 Task: Check the average views per listing of tray ceiling in the last 5 years.
Action: Mouse moved to (791, 180)
Screenshot: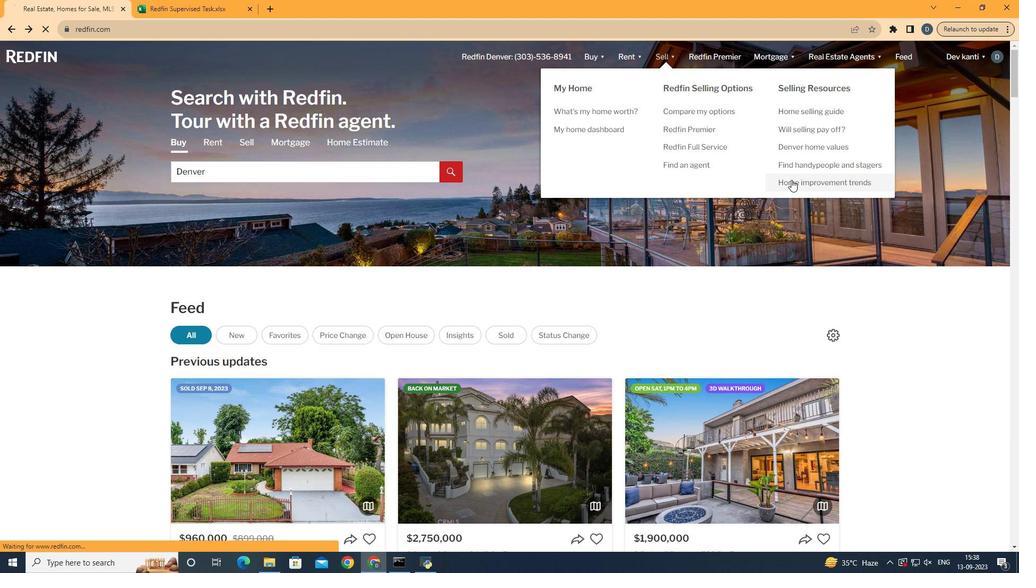 
Action: Mouse pressed left at (791, 180)
Screenshot: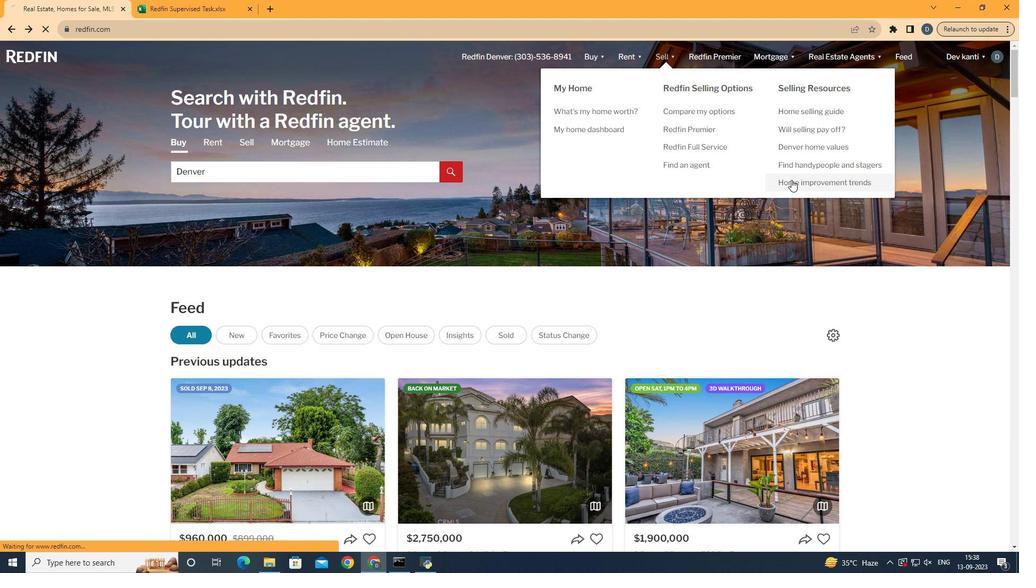 
Action: Mouse moved to (261, 203)
Screenshot: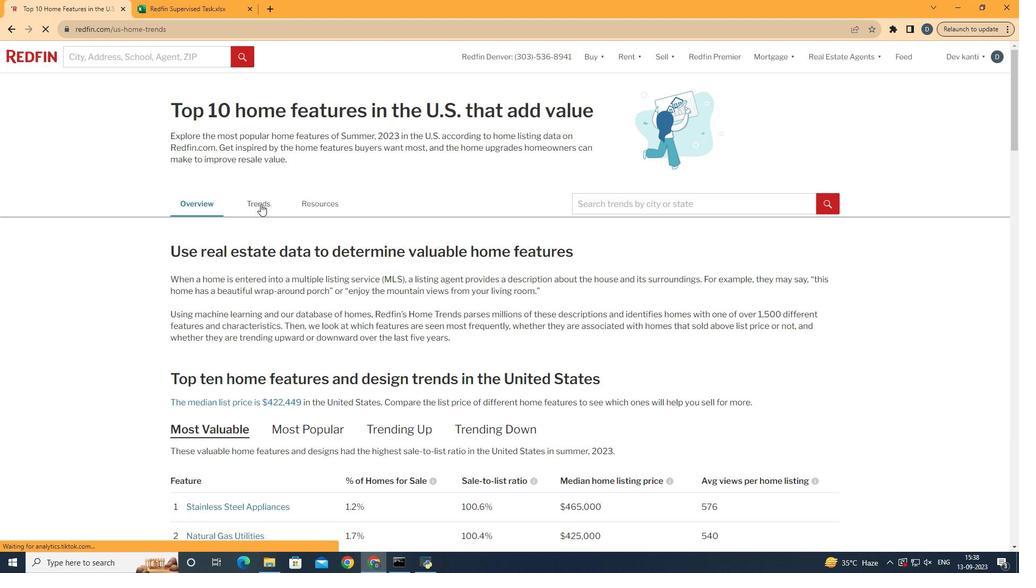 
Action: Mouse pressed left at (261, 203)
Screenshot: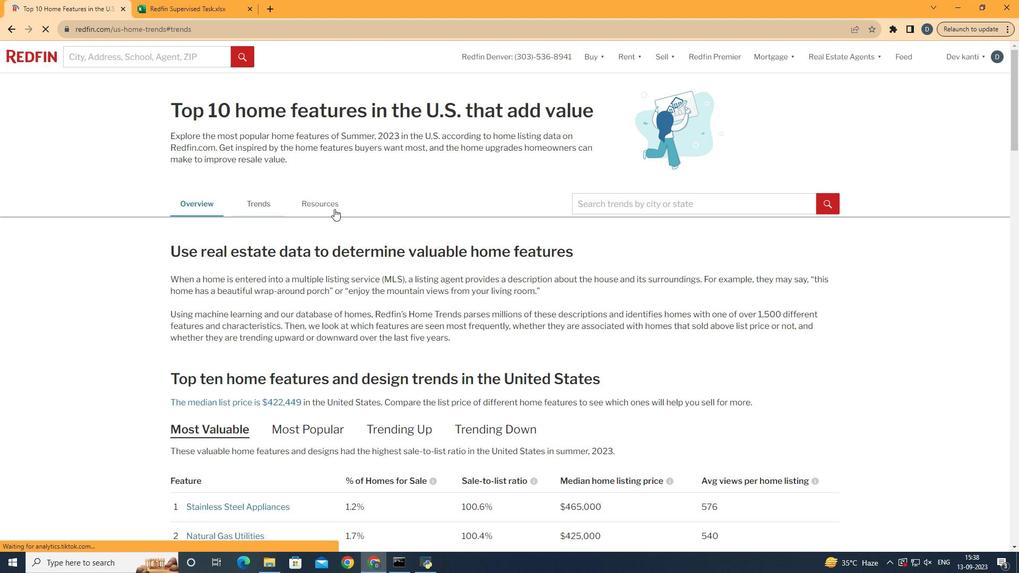
Action: Mouse moved to (670, 200)
Screenshot: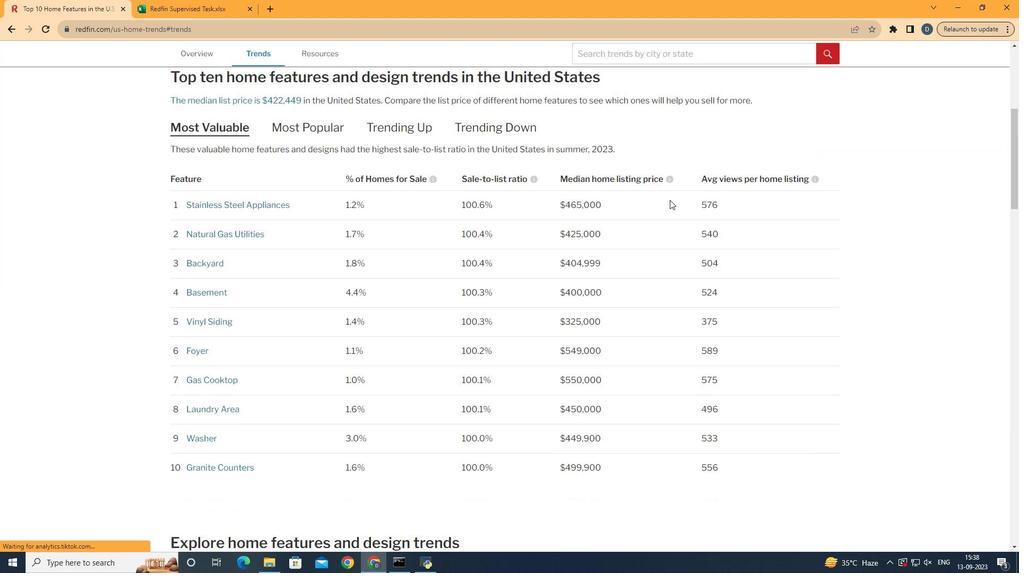 
Action: Mouse scrolled (670, 199) with delta (0, 0)
Screenshot: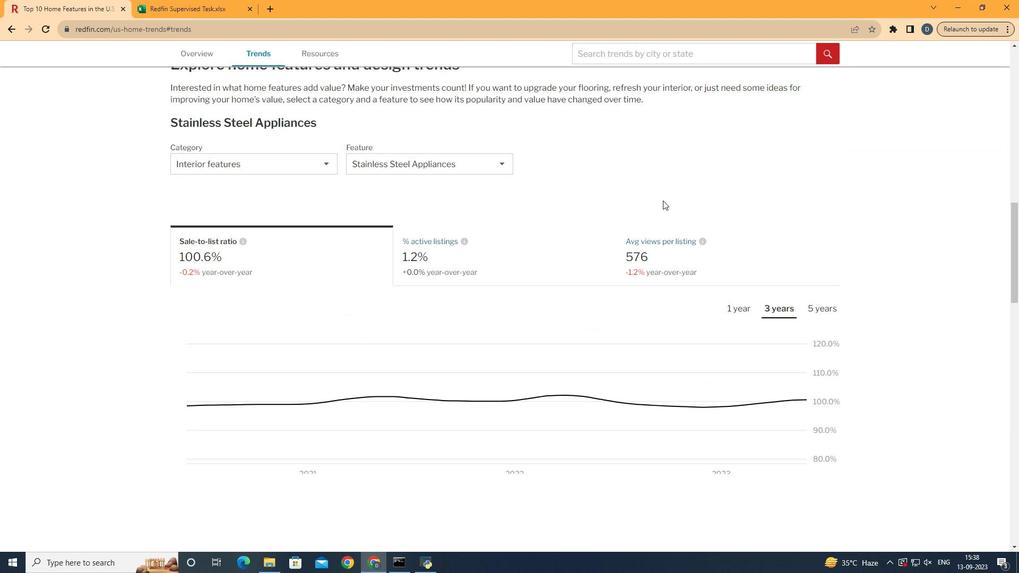 
Action: Mouse scrolled (670, 199) with delta (0, 0)
Screenshot: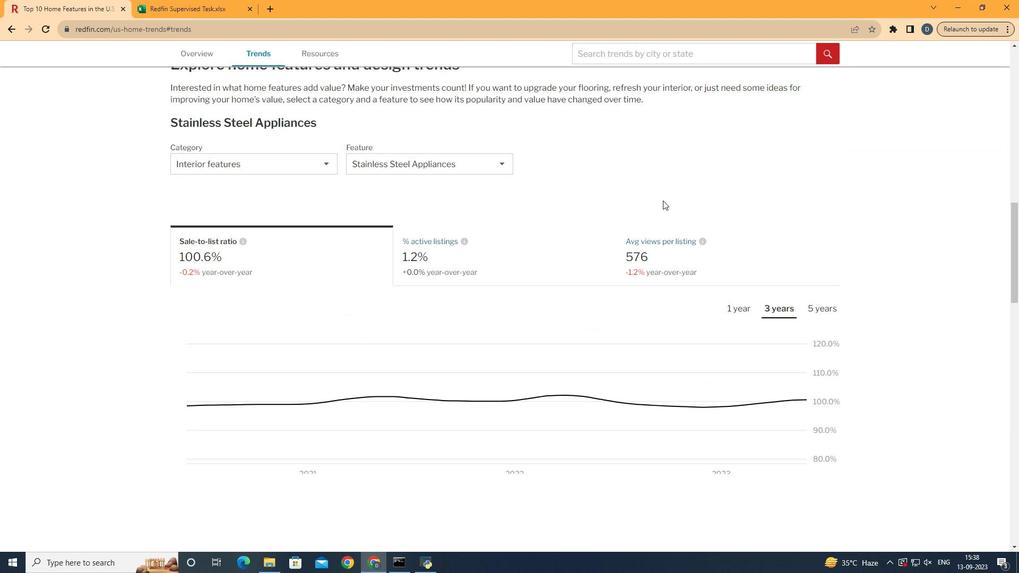 
Action: Mouse scrolled (670, 199) with delta (0, 0)
Screenshot: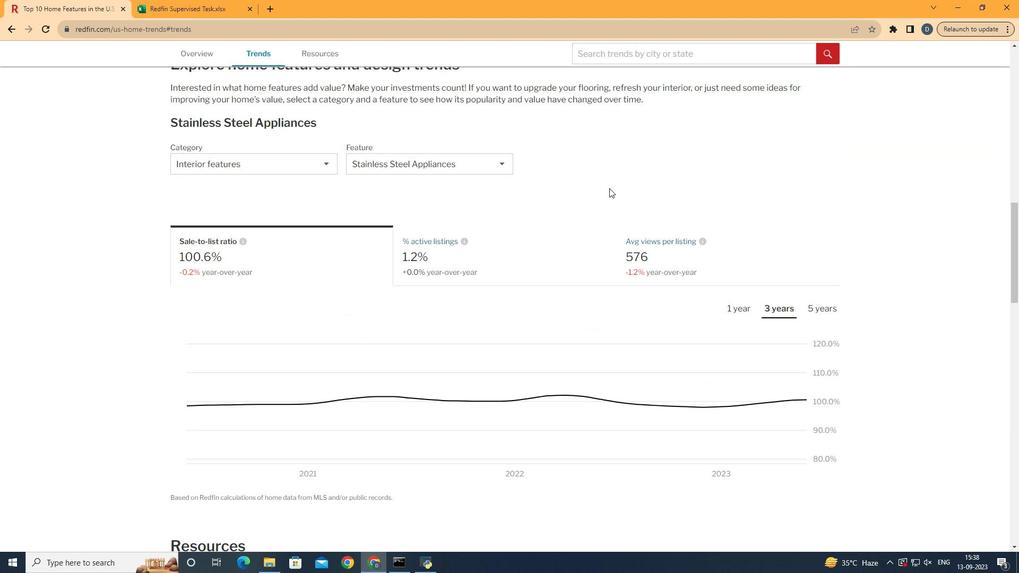 
Action: Mouse scrolled (670, 199) with delta (0, 0)
Screenshot: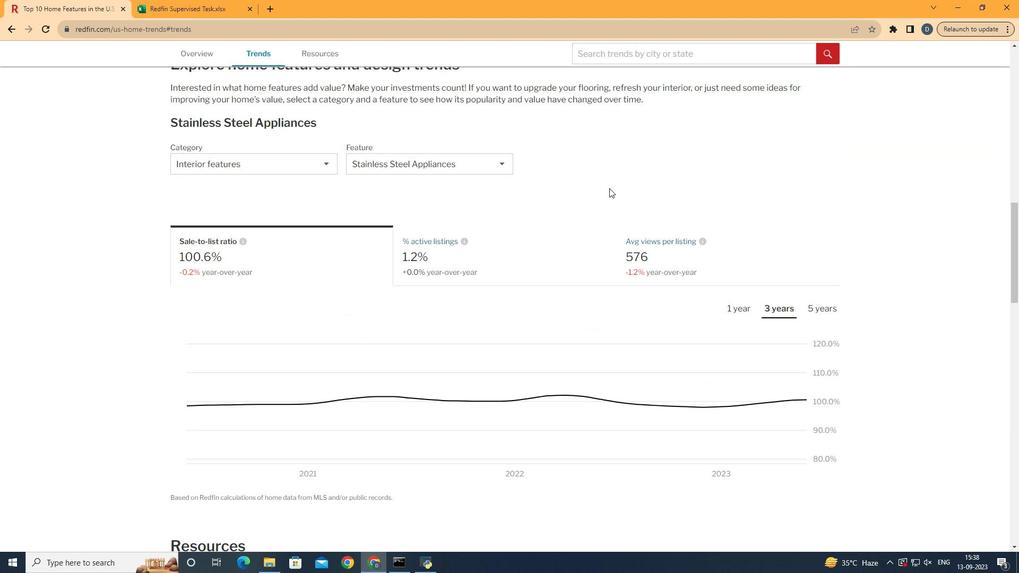 
Action: Mouse scrolled (670, 199) with delta (0, 0)
Screenshot: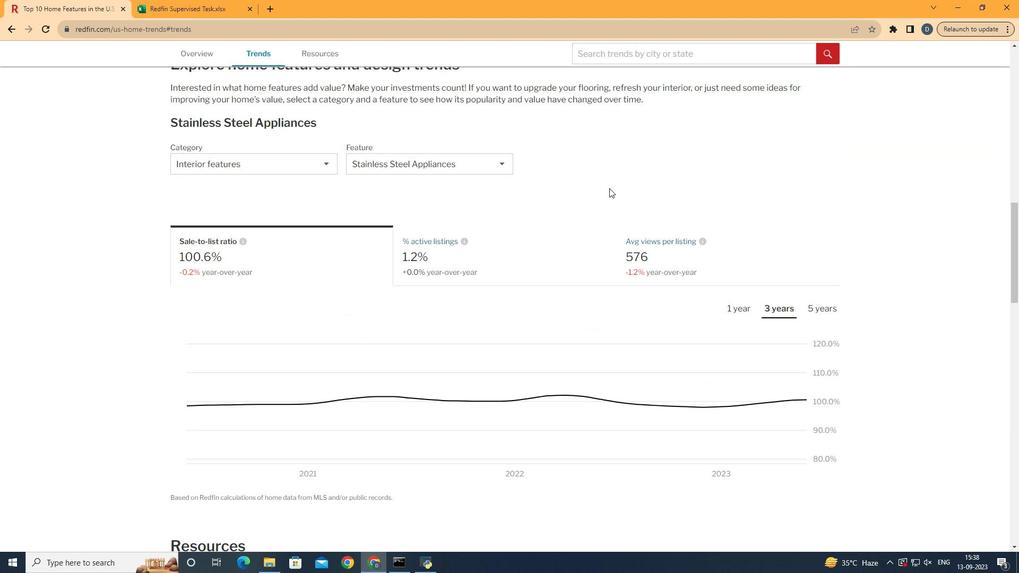 
Action: Mouse scrolled (670, 199) with delta (0, 0)
Screenshot: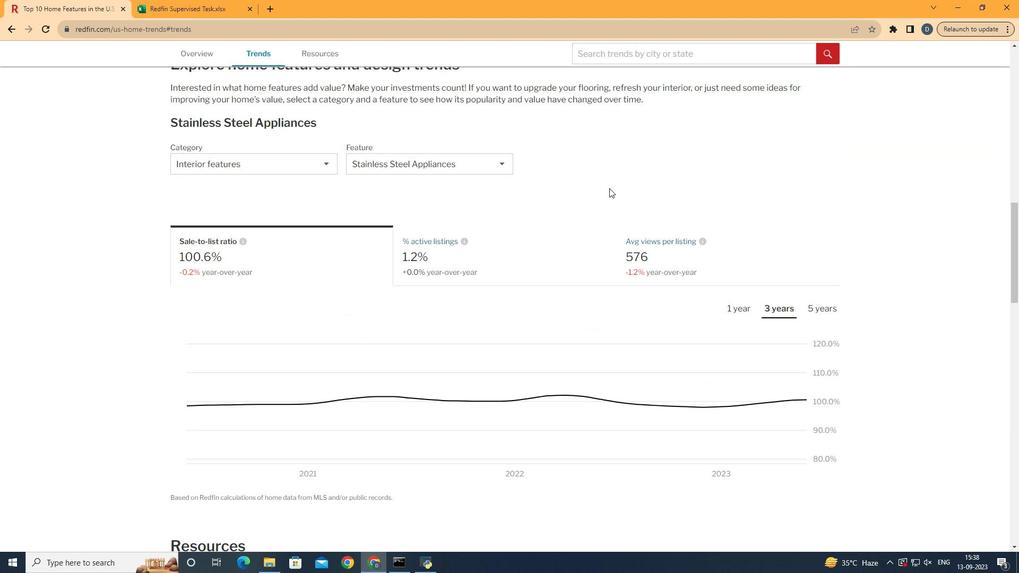 
Action: Mouse scrolled (670, 199) with delta (0, 0)
Screenshot: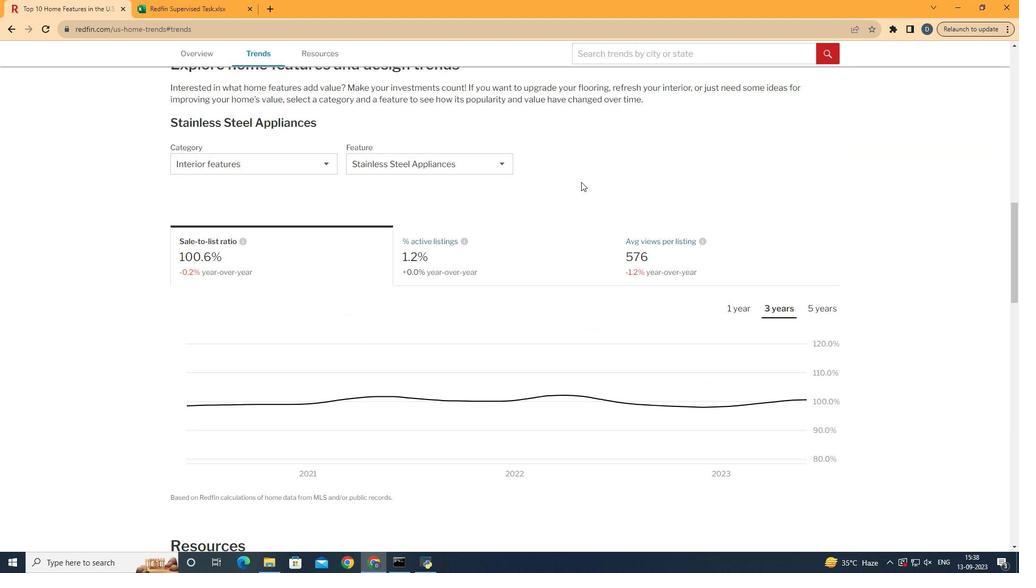 
Action: Mouse scrolled (670, 199) with delta (0, 0)
Screenshot: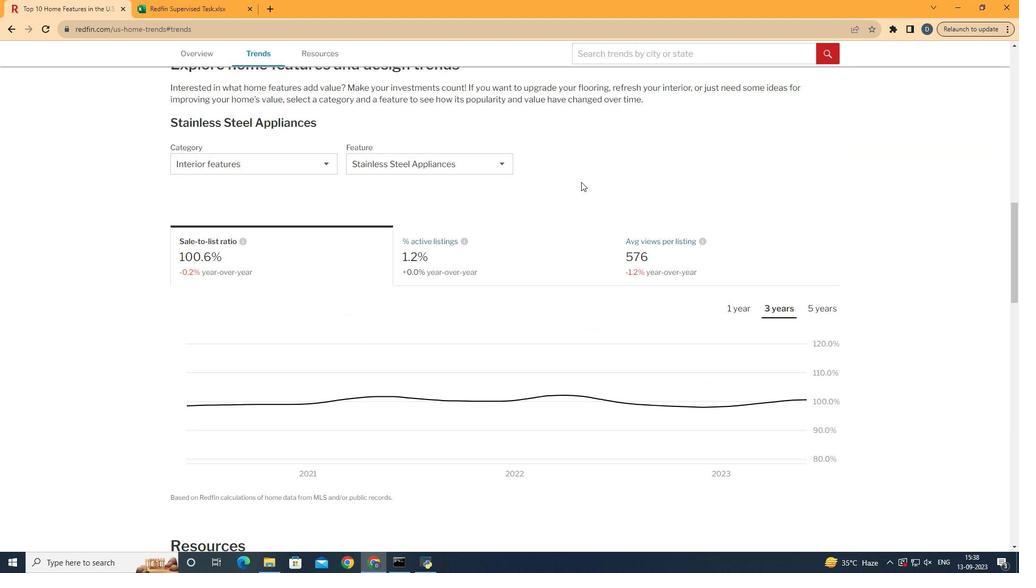 
Action: Mouse scrolled (670, 199) with delta (0, 0)
Screenshot: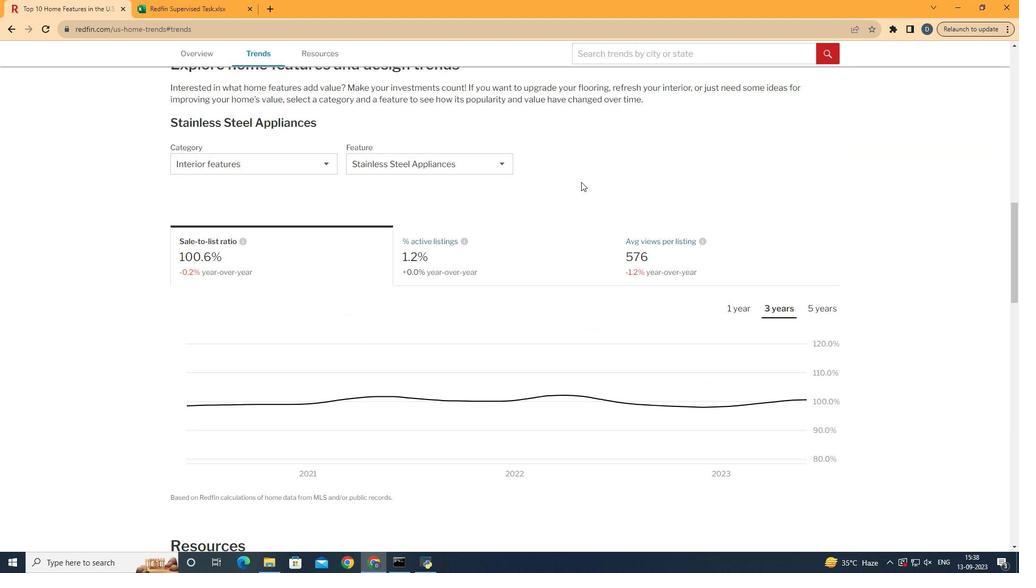 
Action: Mouse moved to (293, 167)
Screenshot: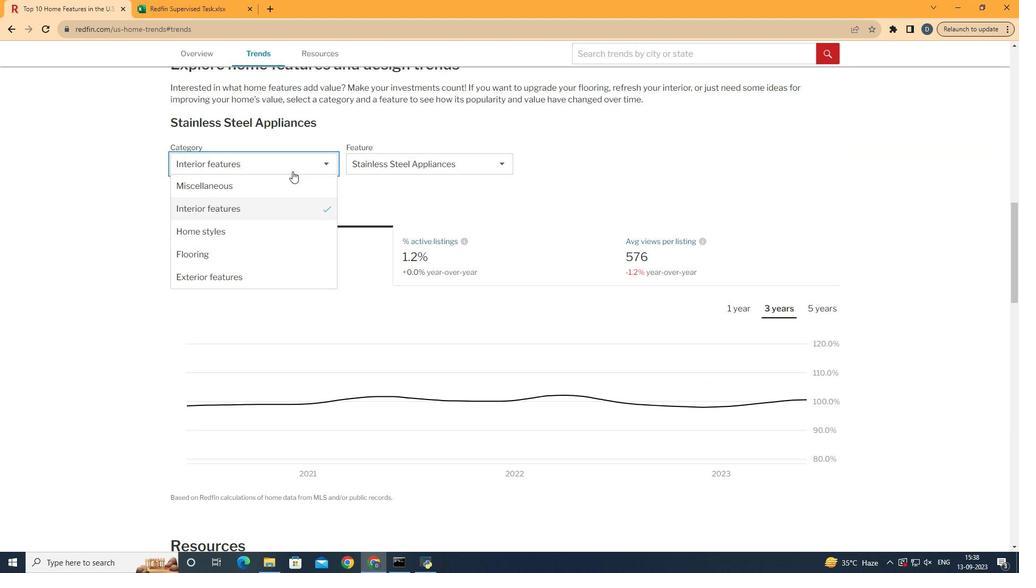 
Action: Mouse pressed left at (293, 167)
Screenshot: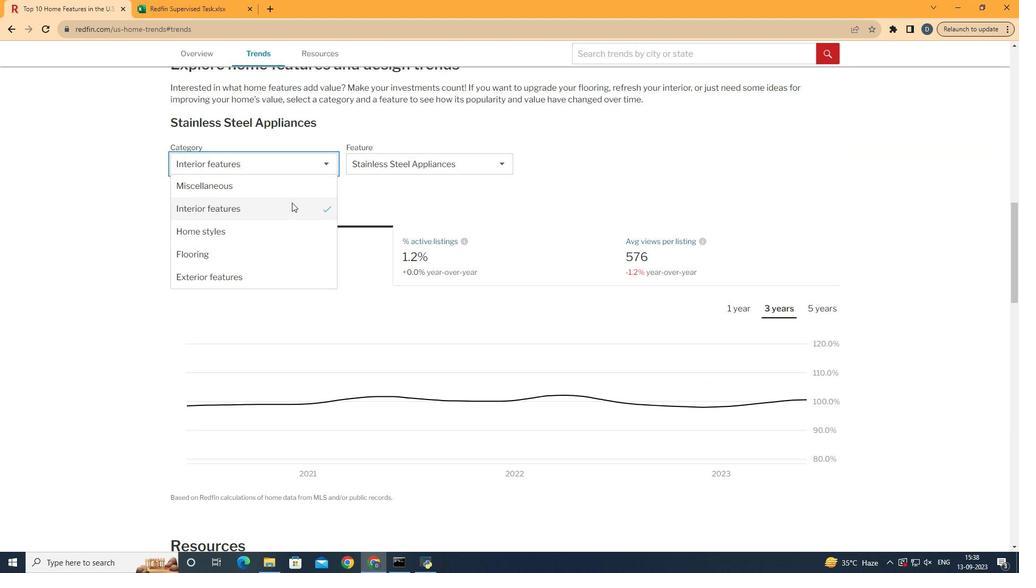 
Action: Mouse moved to (292, 202)
Screenshot: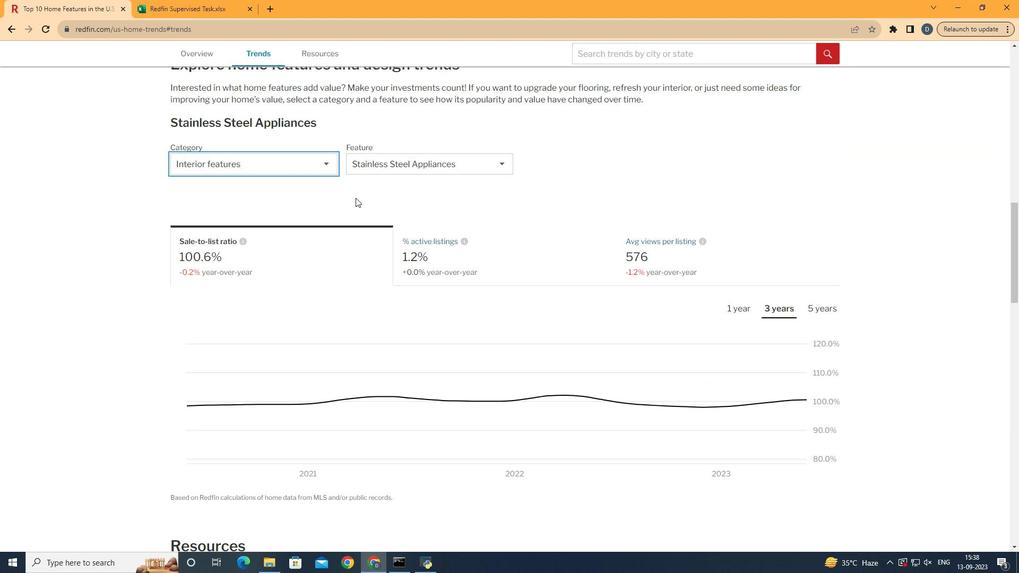 
Action: Mouse pressed left at (292, 202)
Screenshot: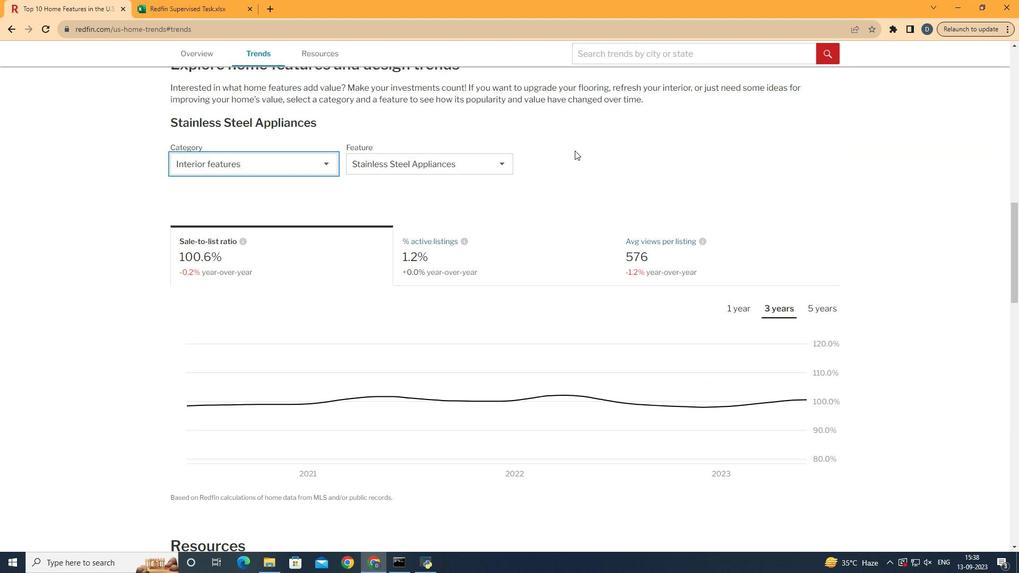 
Action: Mouse moved to (477, 160)
Screenshot: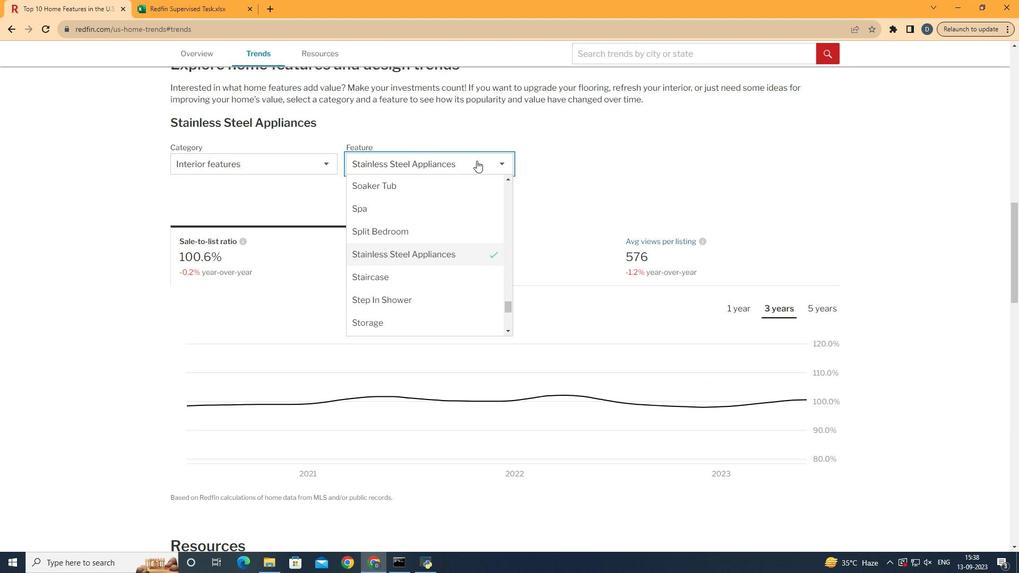 
Action: Mouse pressed left at (477, 160)
Screenshot: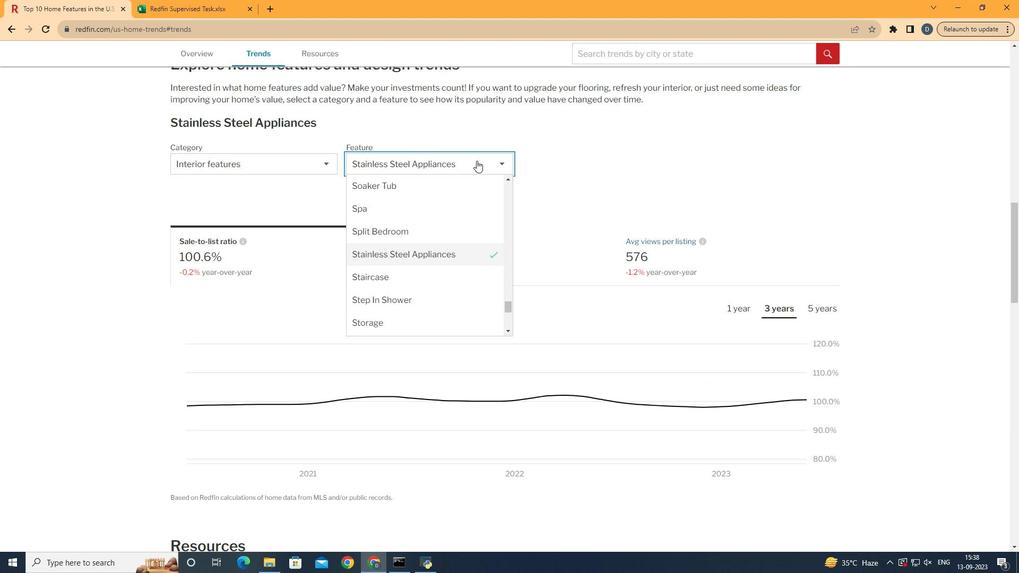 
Action: Mouse moved to (454, 236)
Screenshot: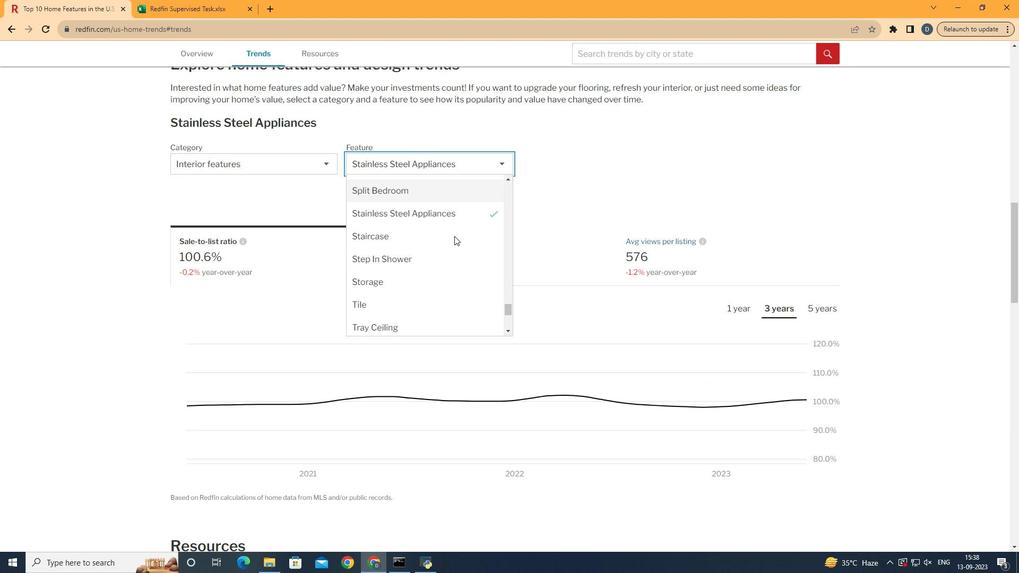 
Action: Mouse scrolled (454, 235) with delta (0, 0)
Screenshot: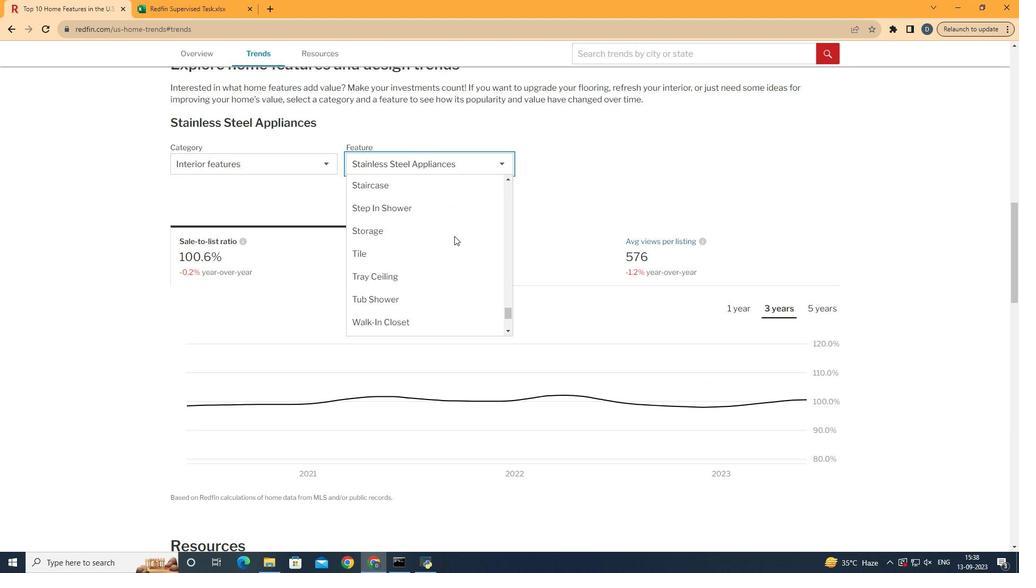 
Action: Mouse moved to (454, 236)
Screenshot: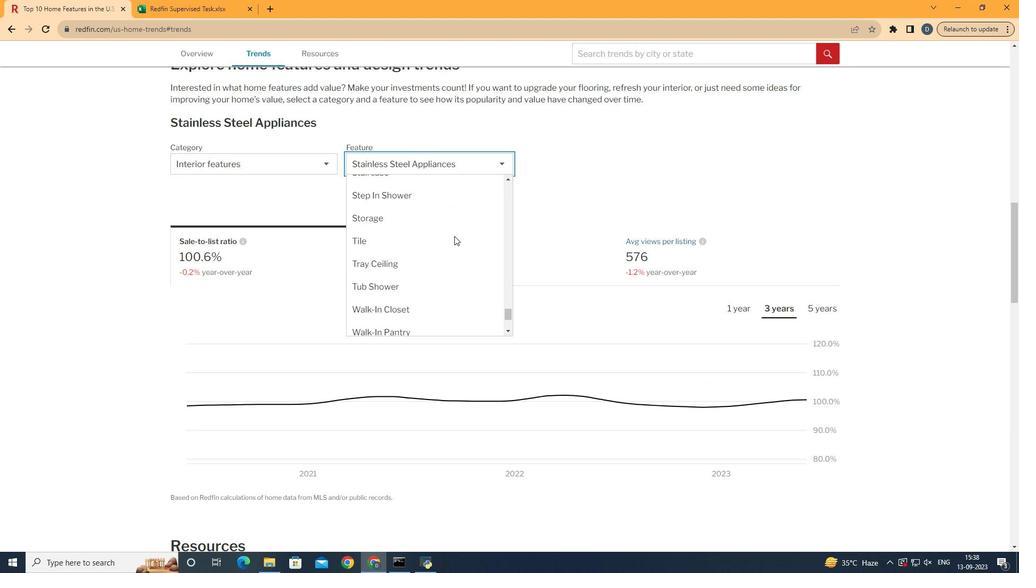 
Action: Mouse scrolled (454, 235) with delta (0, 0)
Screenshot: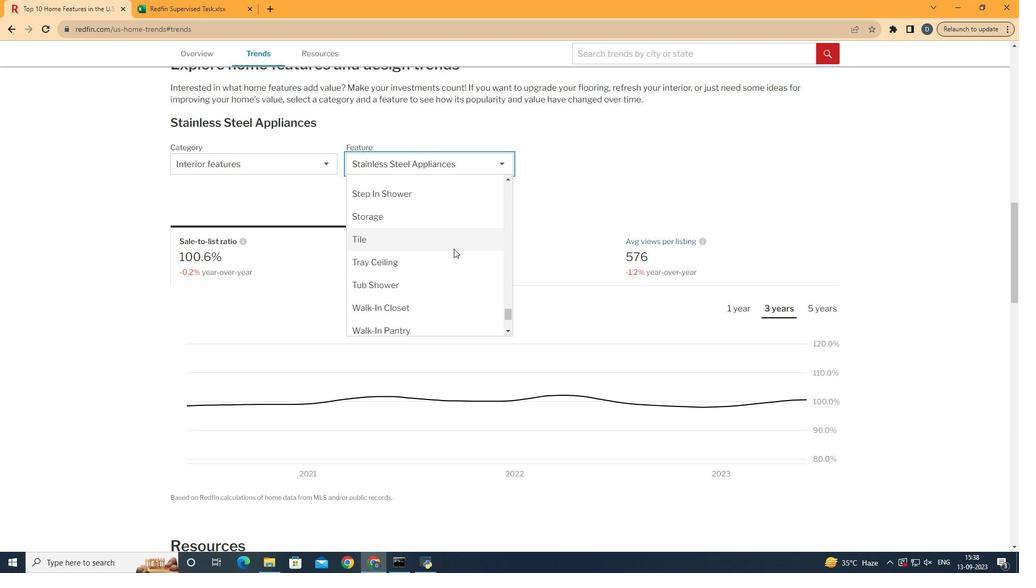 
Action: Mouse moved to (446, 259)
Screenshot: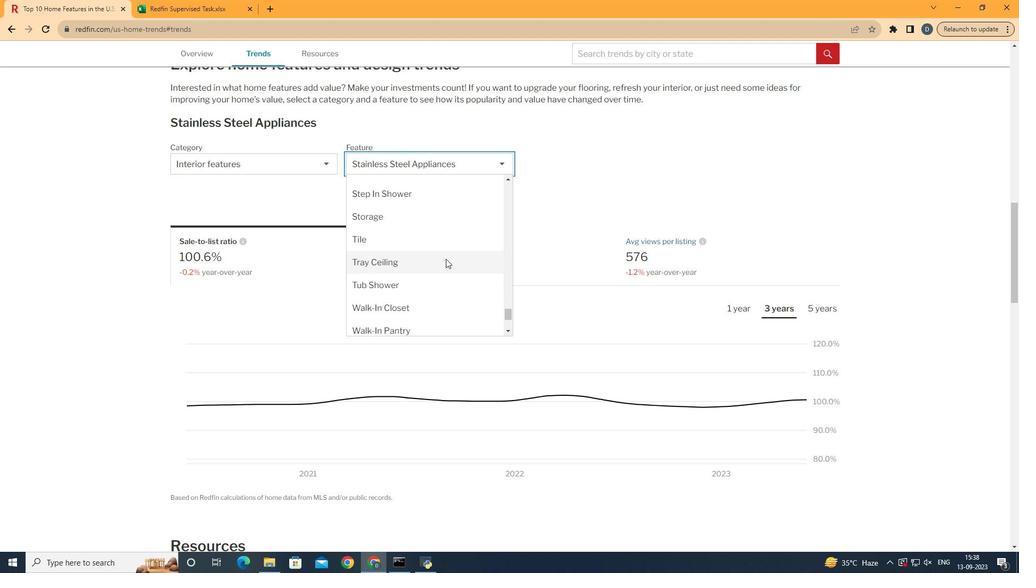 
Action: Mouse pressed left at (446, 259)
Screenshot: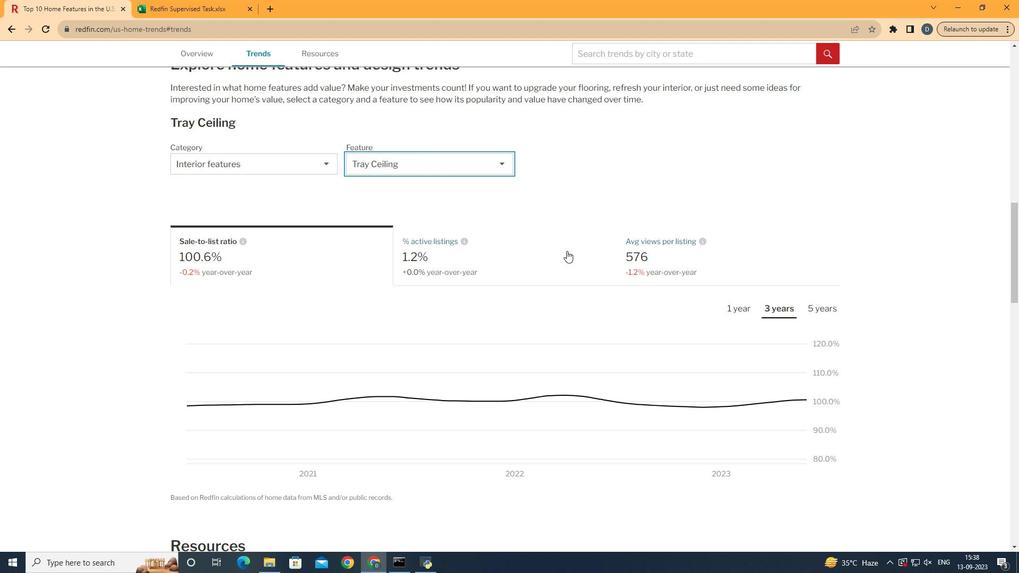 
Action: Mouse moved to (742, 261)
Screenshot: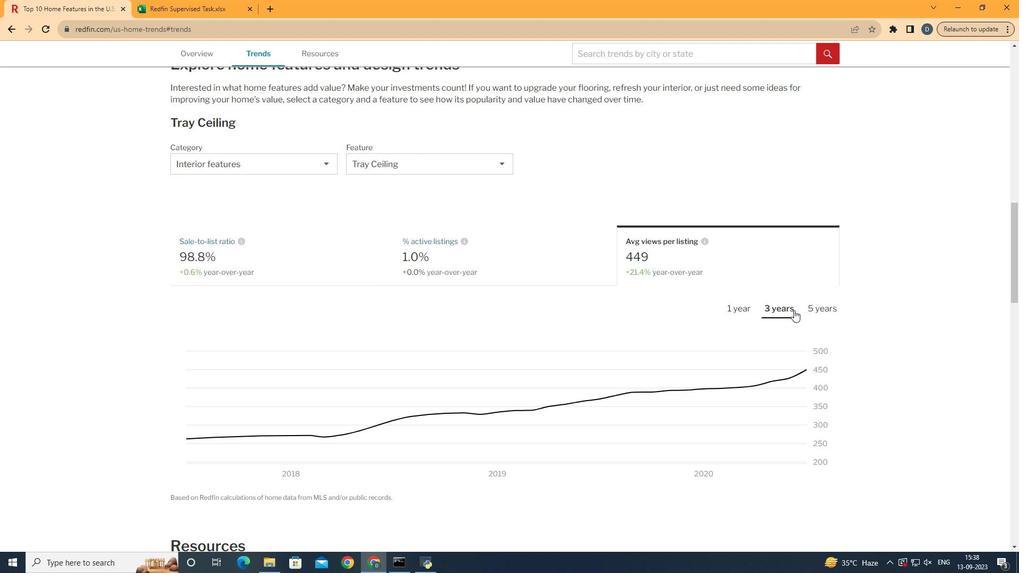 
Action: Mouse pressed left at (742, 261)
Screenshot: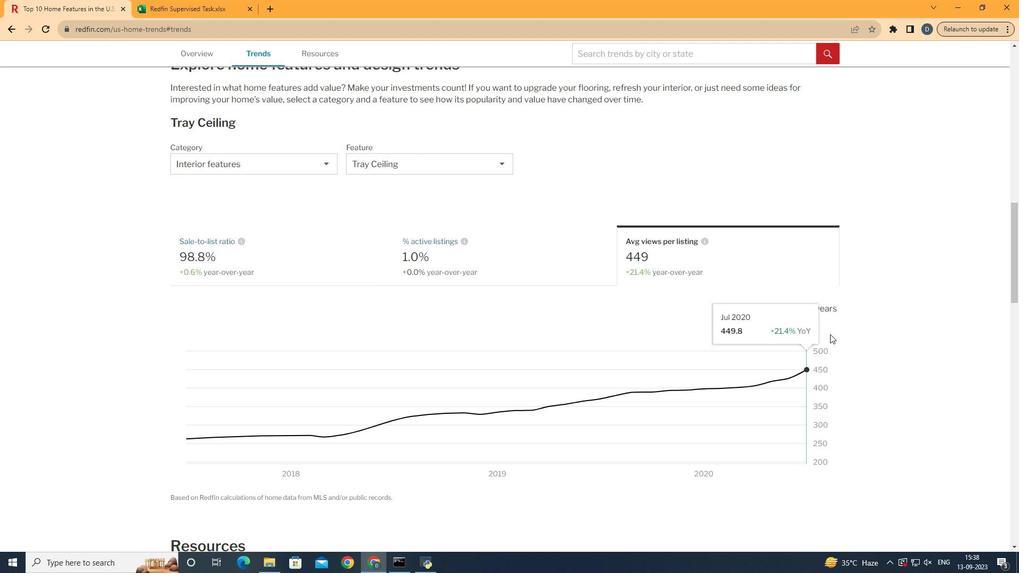 
Action: Mouse moved to (831, 305)
Screenshot: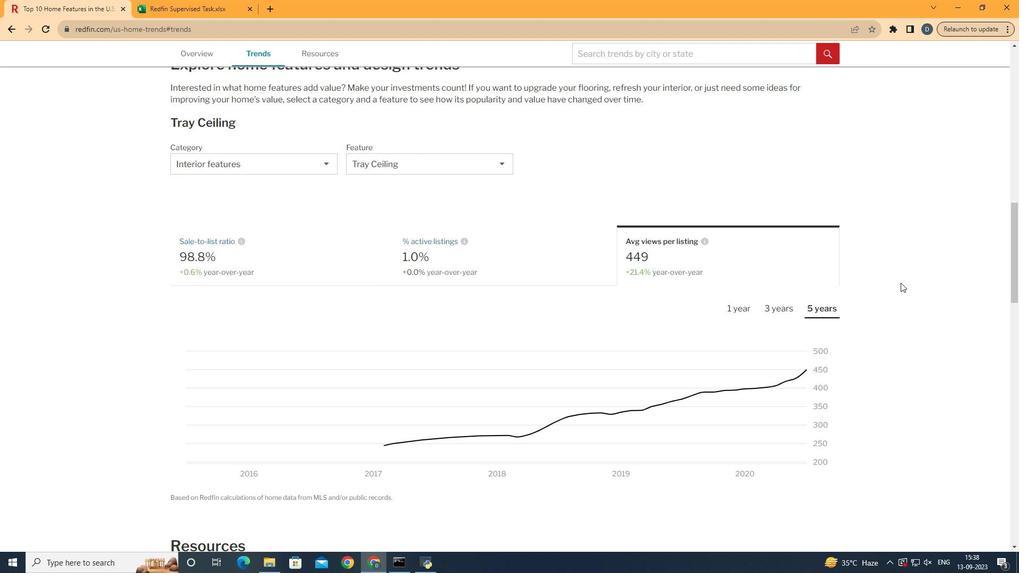 
Action: Mouse pressed left at (831, 305)
Screenshot: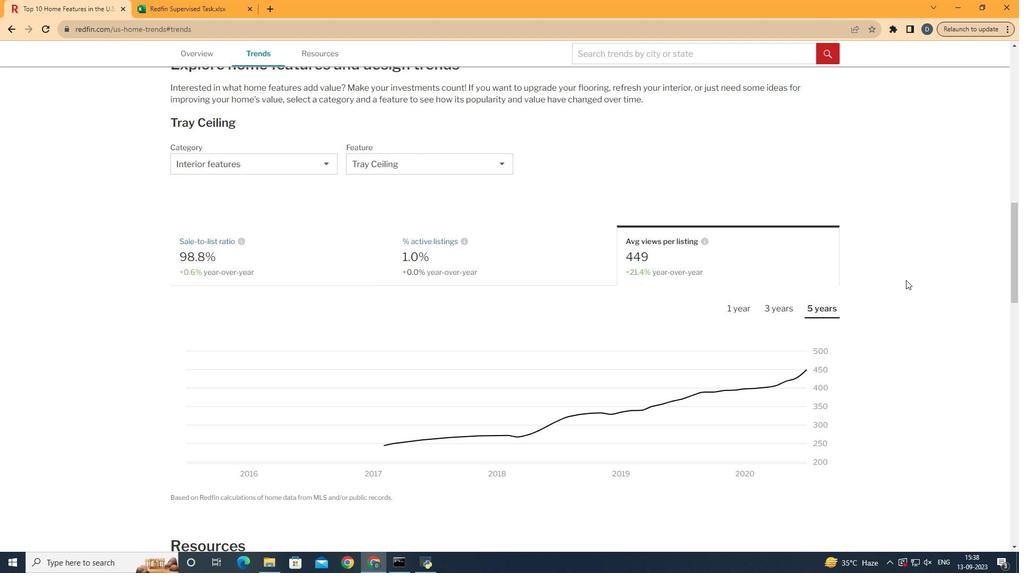 
Action: Mouse moved to (906, 280)
Screenshot: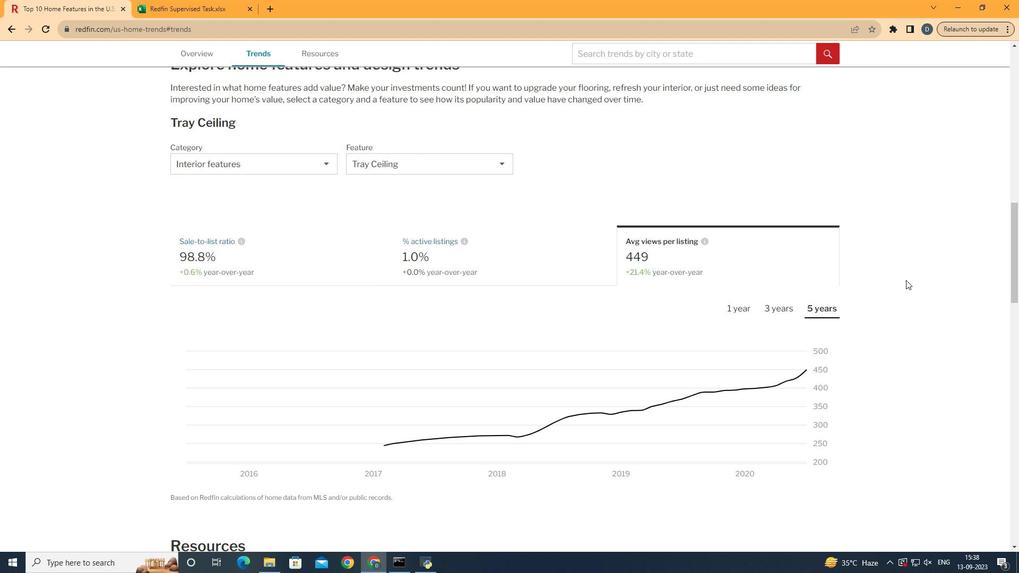 
